 Task: Check a repository's "GitHub Discussions" for community conversations.
Action: Mouse moved to (898, 62)
Screenshot: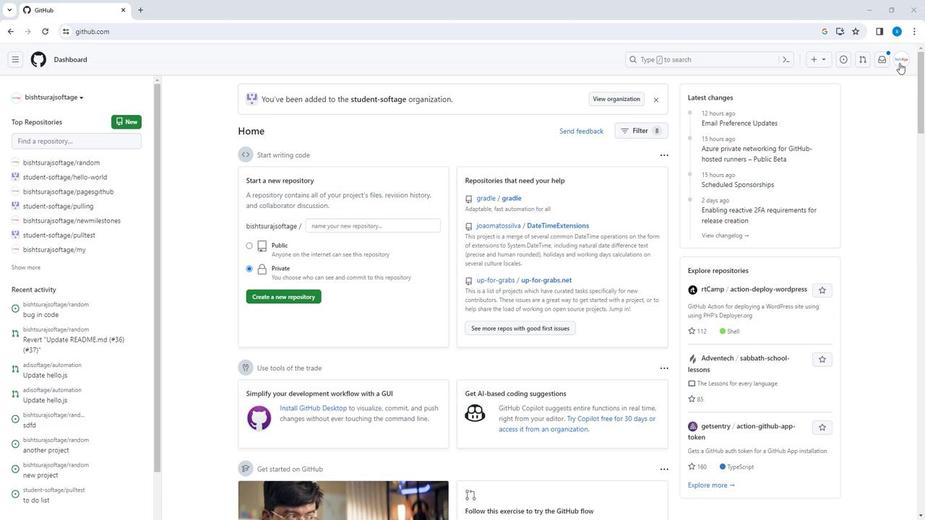 
Action: Mouse pressed left at (898, 62)
Screenshot: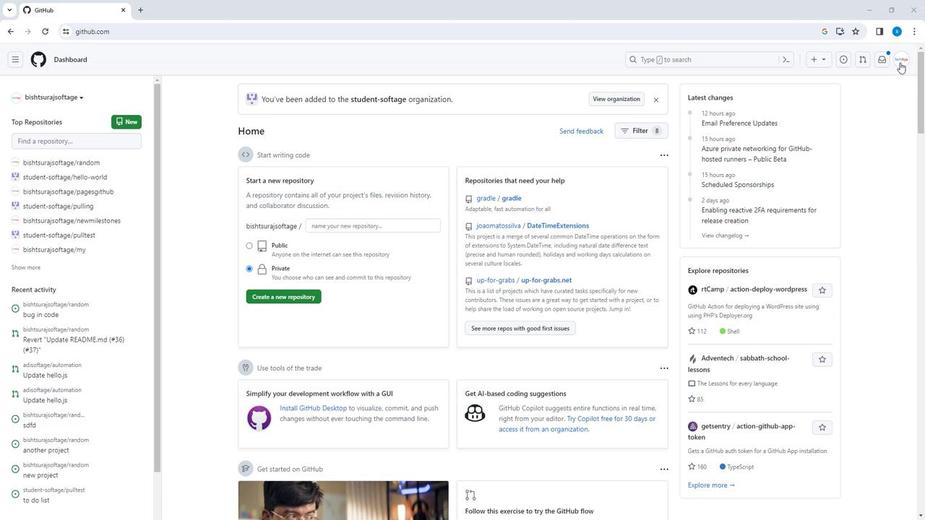 
Action: Mouse moved to (853, 135)
Screenshot: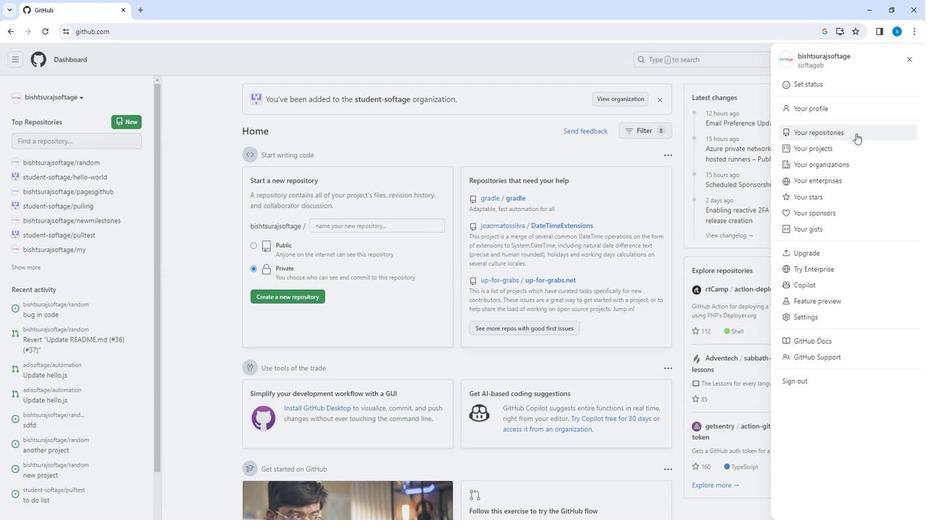 
Action: Mouse pressed left at (853, 135)
Screenshot: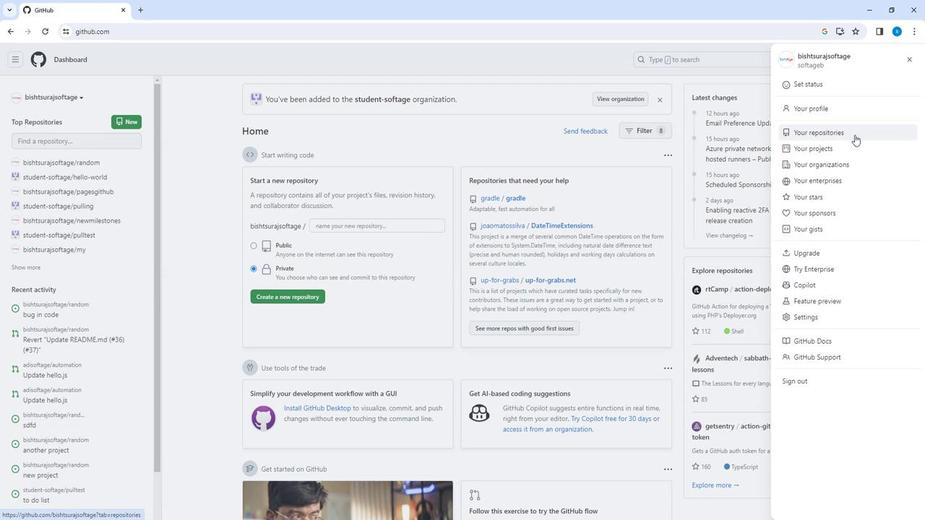 
Action: Mouse moved to (329, 210)
Screenshot: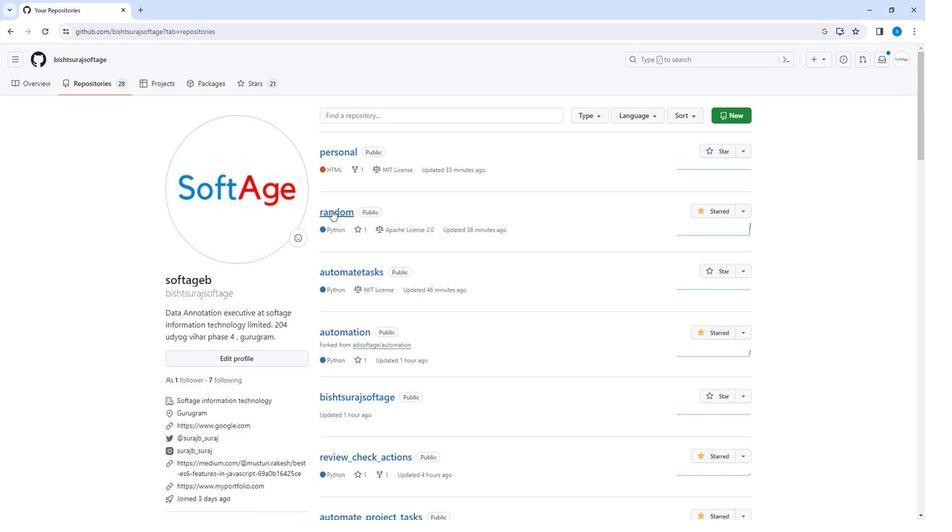 
Action: Mouse pressed left at (329, 210)
Screenshot: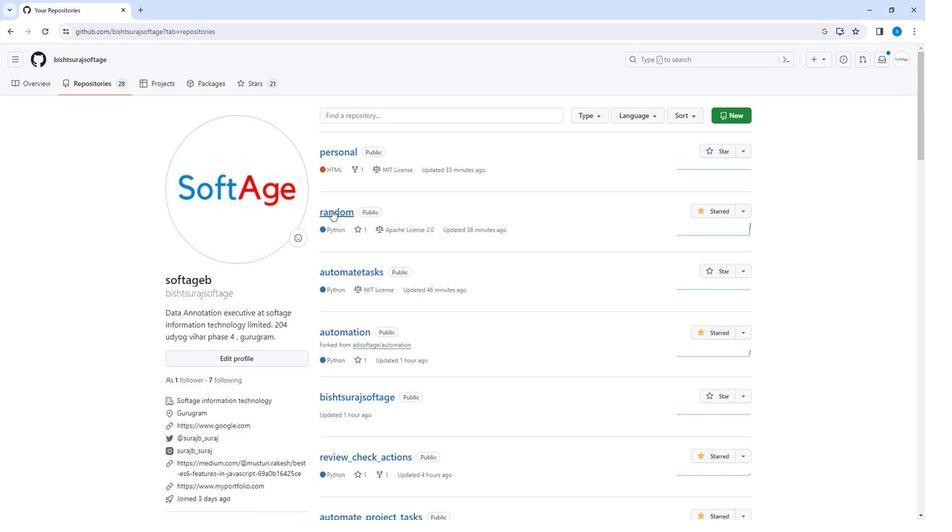 
Action: Mouse moved to (201, 89)
Screenshot: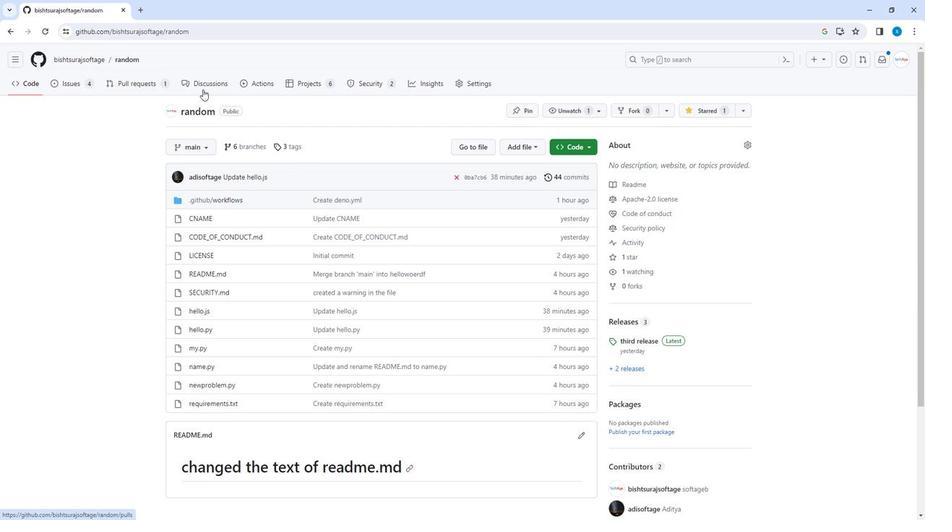 
Action: Mouse pressed left at (201, 89)
Screenshot: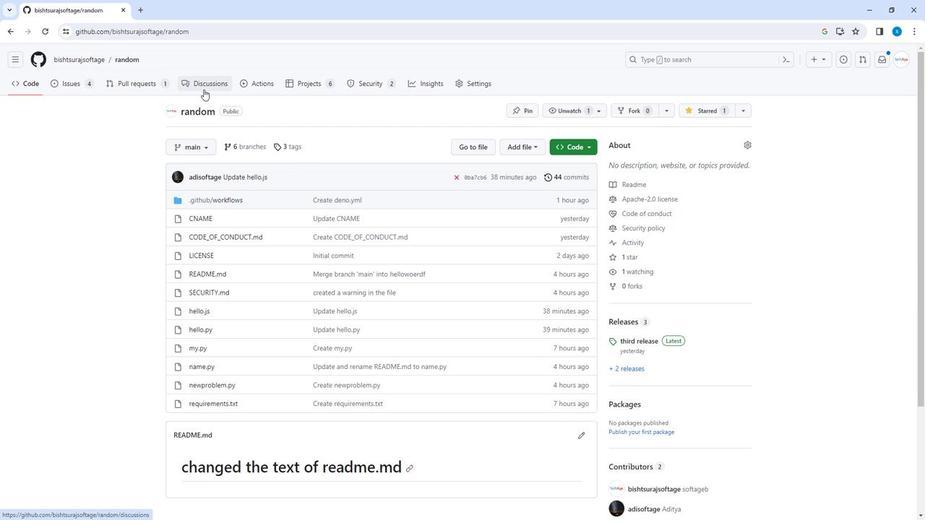 
Action: Mouse moved to (422, 252)
Screenshot: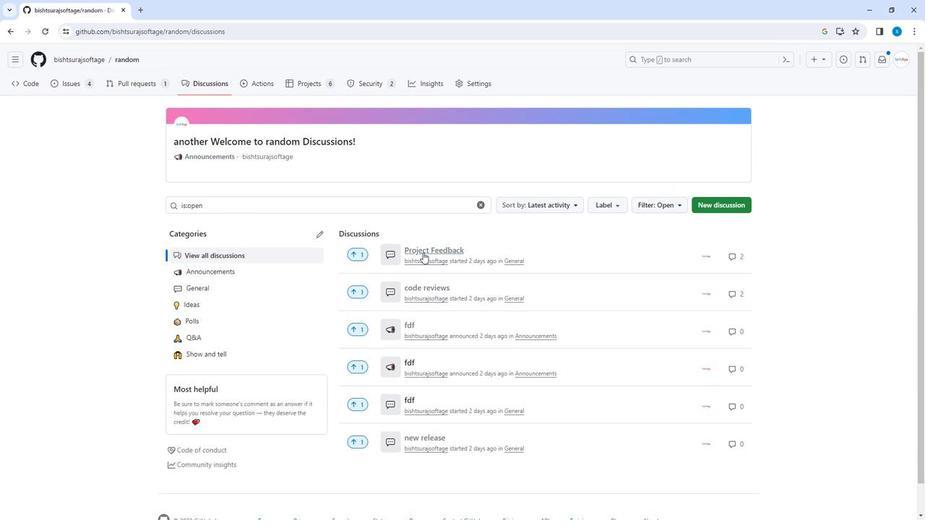 
Action: Mouse pressed left at (422, 252)
Screenshot: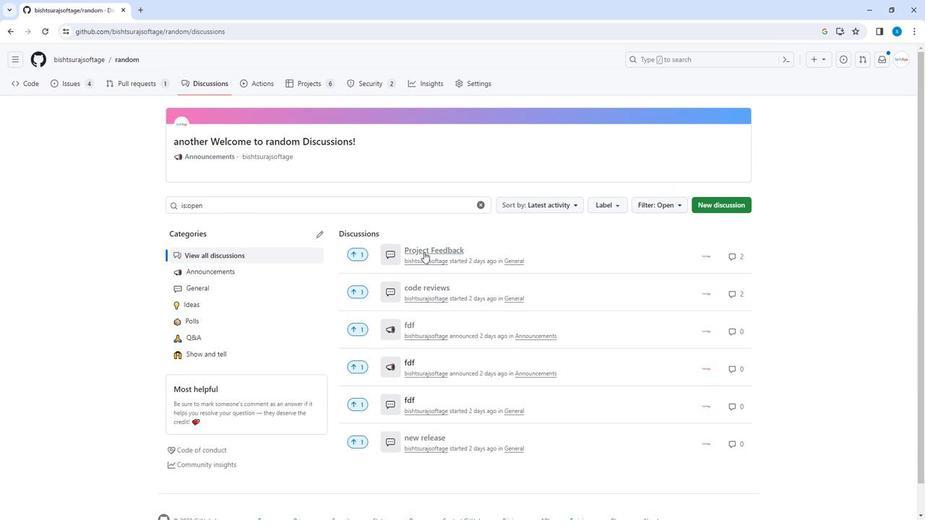 
Action: Mouse moved to (402, 266)
Screenshot: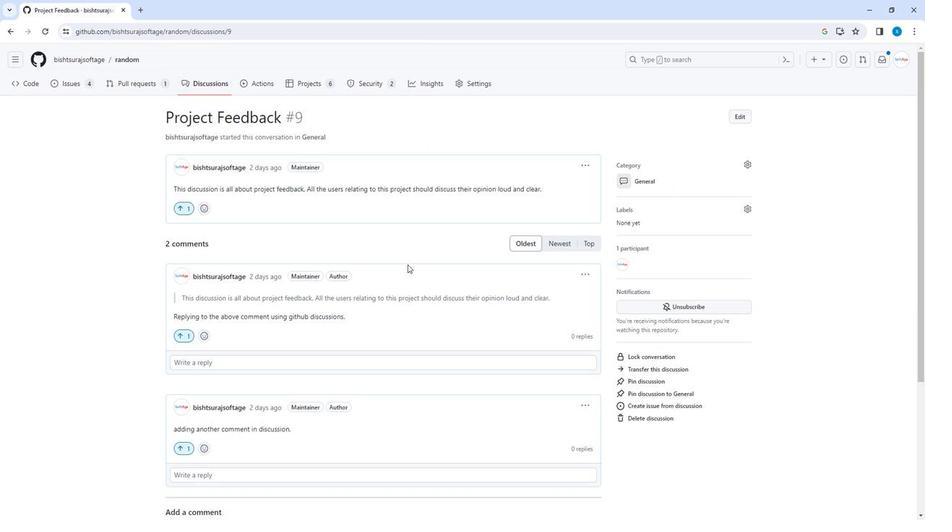 
Action: Mouse scrolled (402, 265) with delta (0, 0)
Screenshot: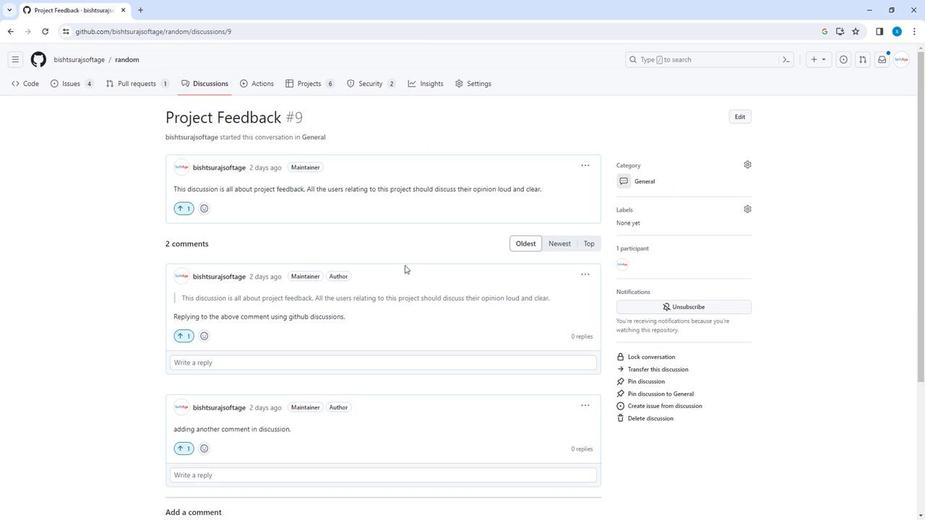 
Action: Mouse scrolled (402, 265) with delta (0, 0)
Screenshot: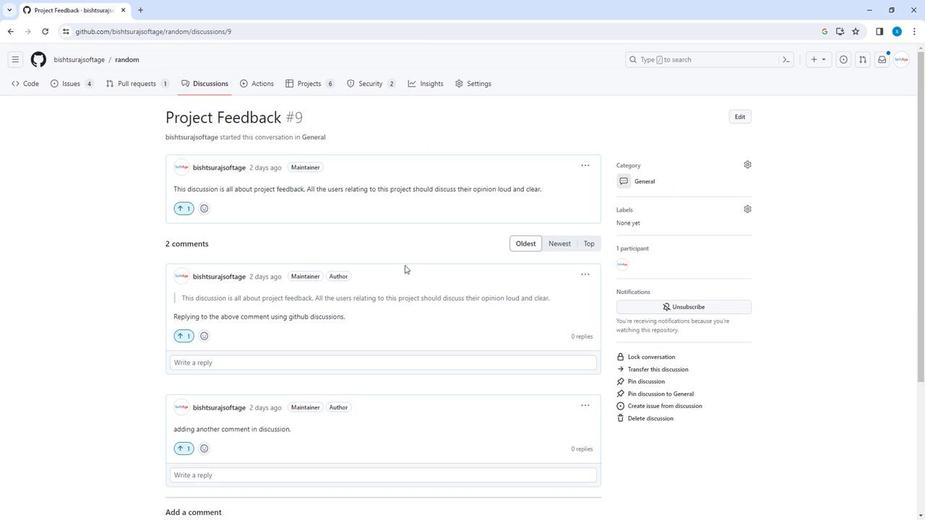 
Action: Mouse scrolled (402, 265) with delta (0, 0)
Screenshot: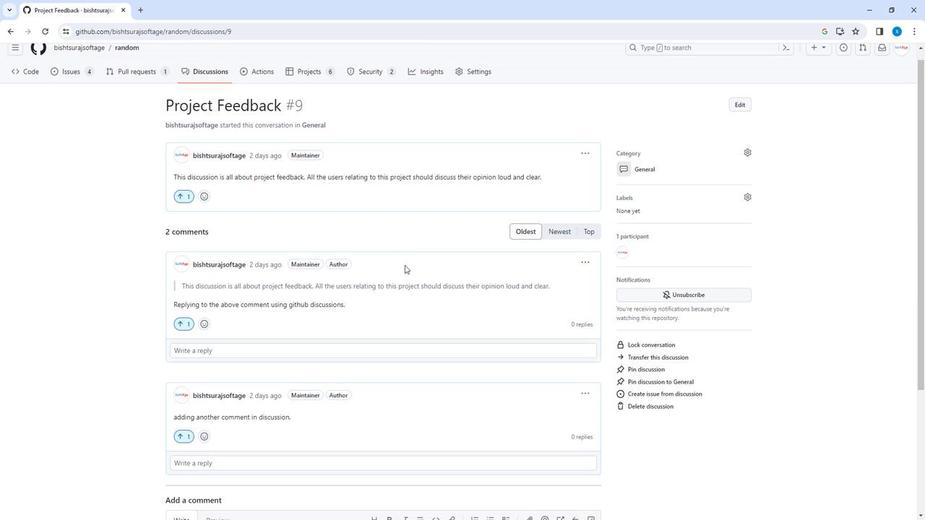 
Action: Mouse scrolled (402, 265) with delta (0, 0)
Screenshot: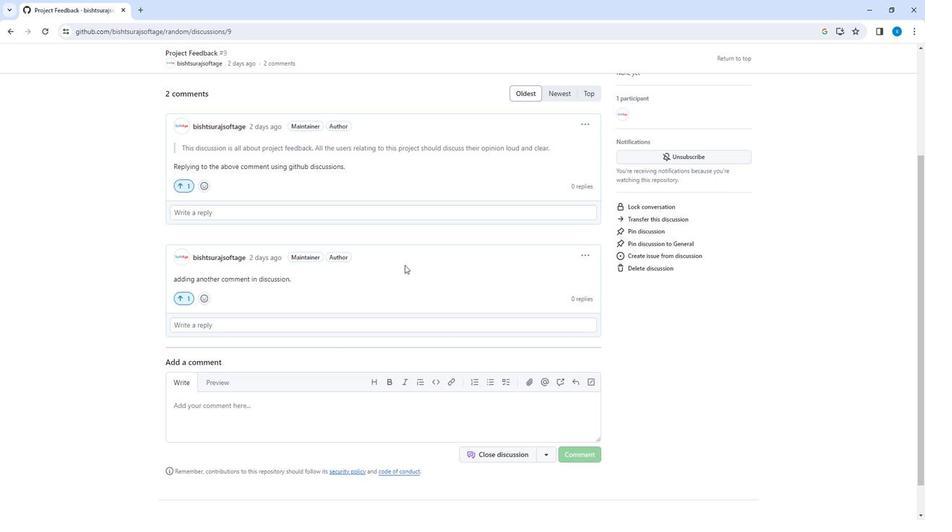 
Action: Mouse scrolled (402, 265) with delta (0, 0)
Screenshot: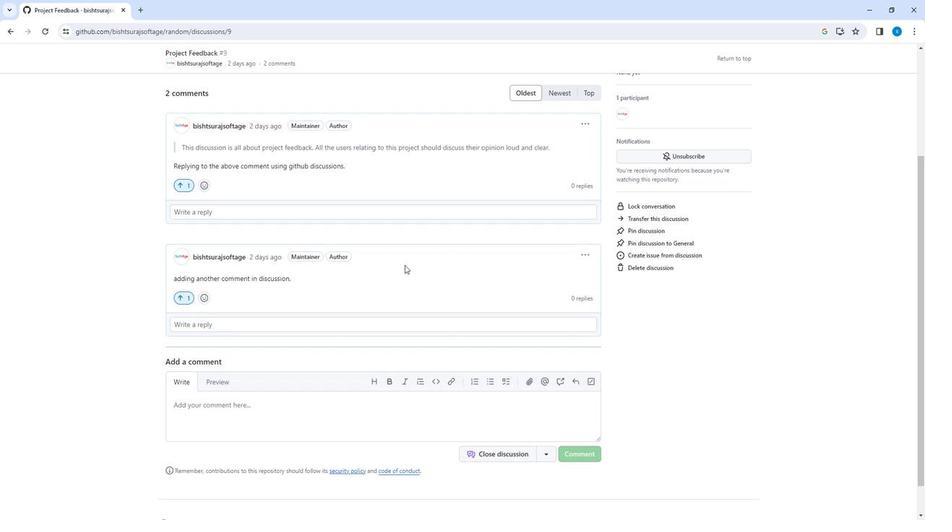 
Action: Mouse scrolled (402, 265) with delta (0, 0)
Screenshot: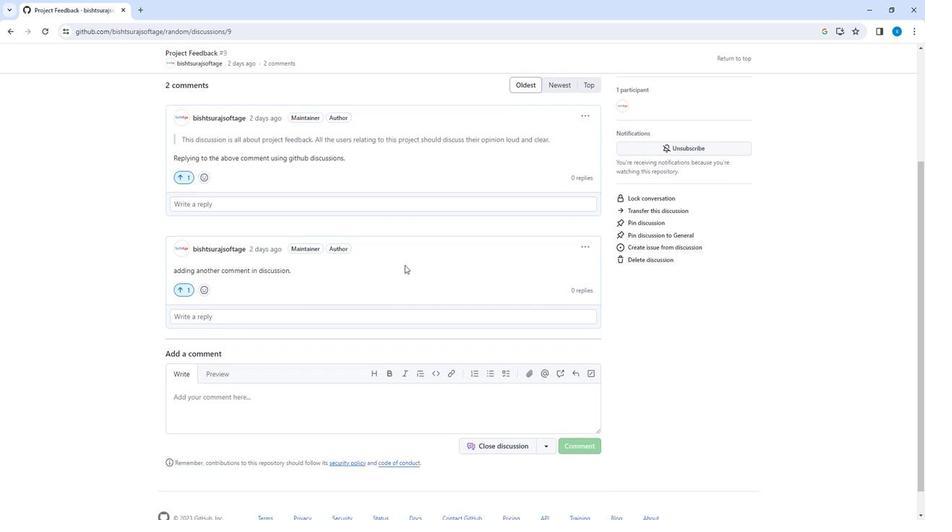 
Action: Mouse scrolled (402, 265) with delta (0, 0)
Screenshot: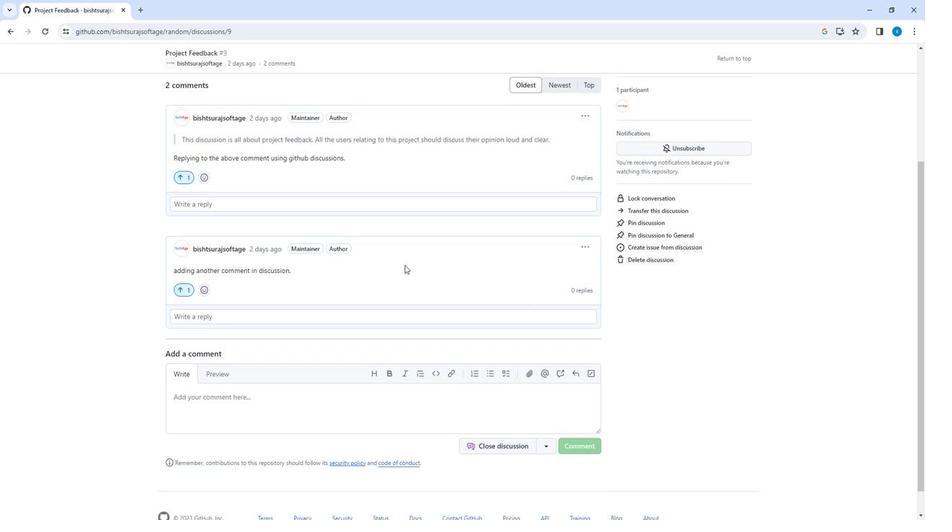 
Action: Mouse scrolled (402, 266) with delta (0, 0)
Screenshot: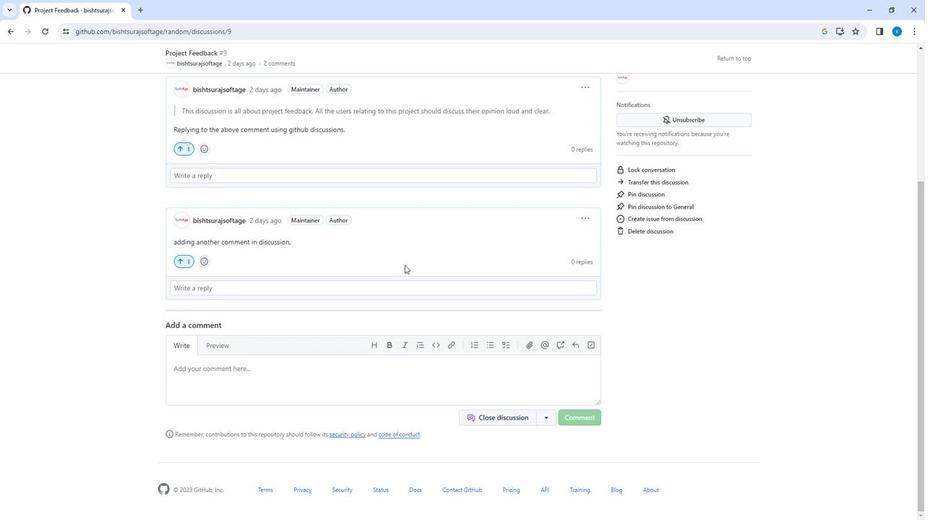 
Action: Mouse scrolled (402, 266) with delta (0, 0)
Screenshot: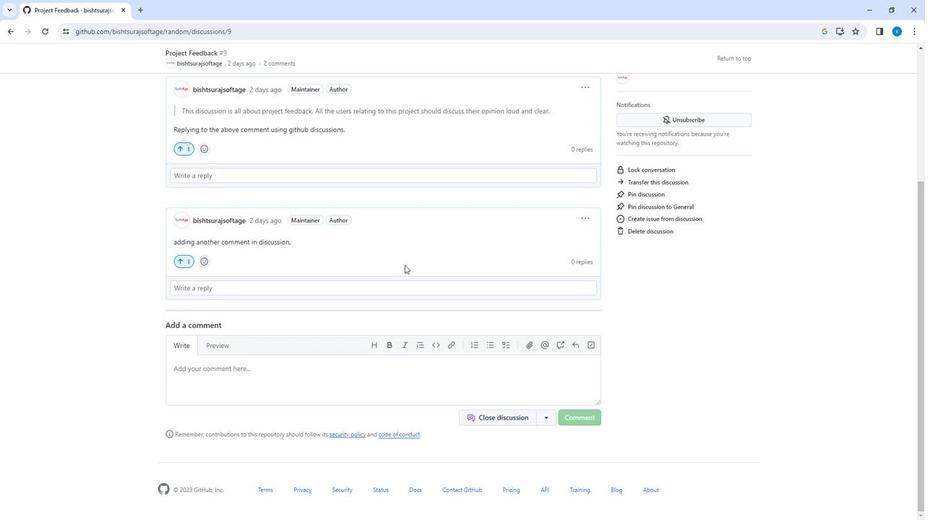 
Action: Mouse scrolled (402, 266) with delta (0, 0)
Screenshot: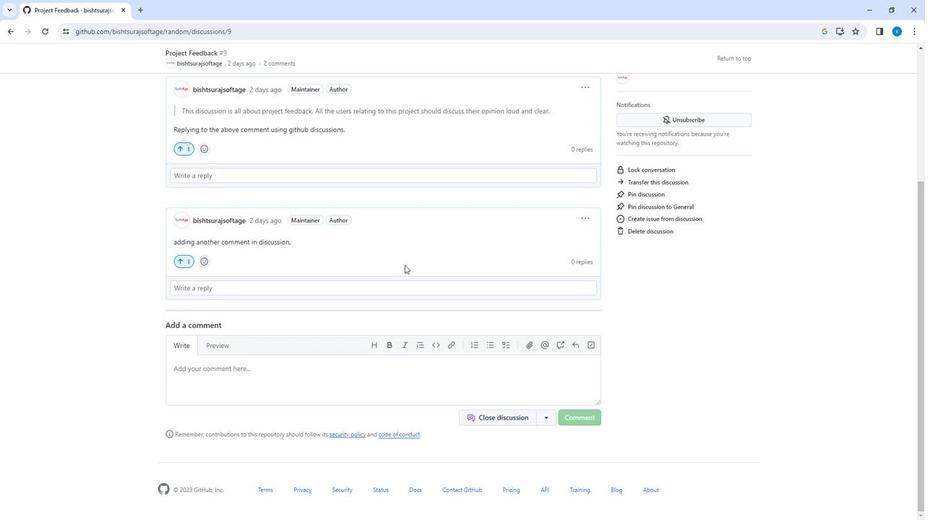 
Action: Mouse scrolled (402, 266) with delta (0, 0)
Screenshot: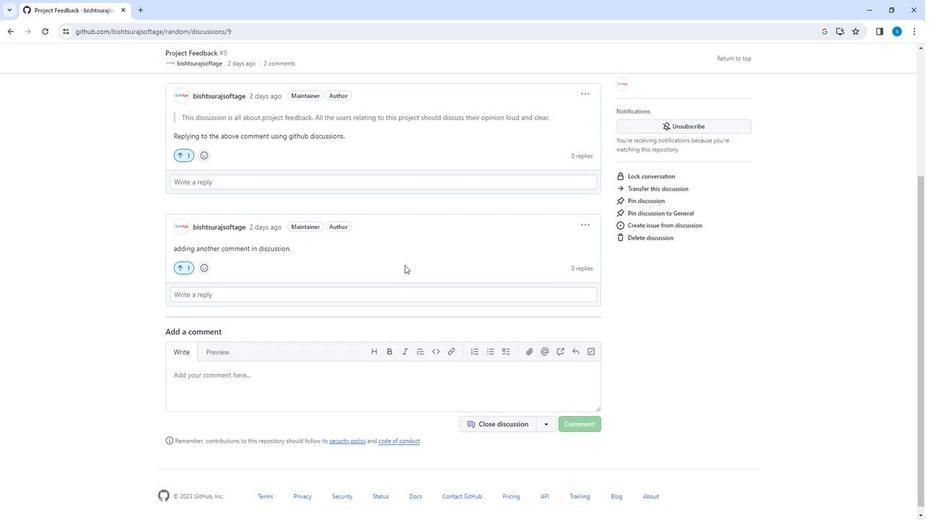 
Action: Mouse scrolled (402, 266) with delta (0, 0)
Screenshot: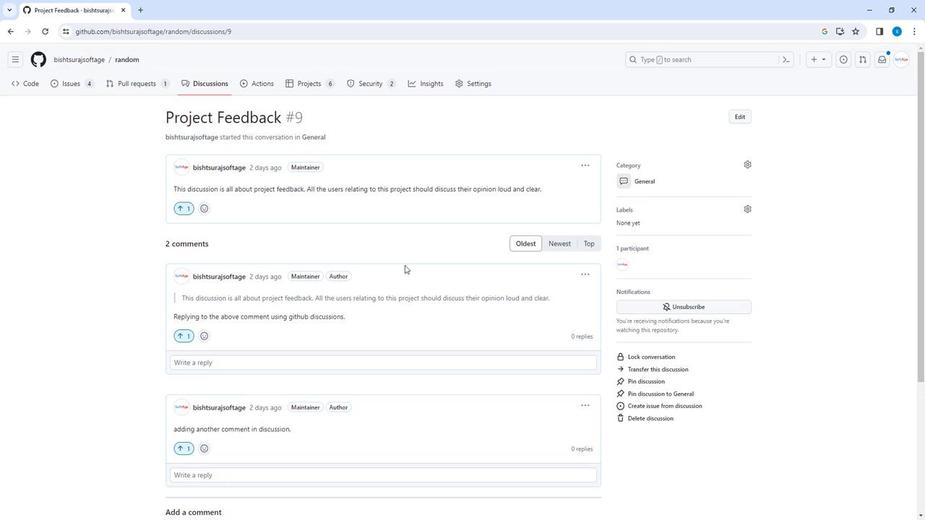 
Action: Mouse scrolled (402, 266) with delta (0, 0)
Screenshot: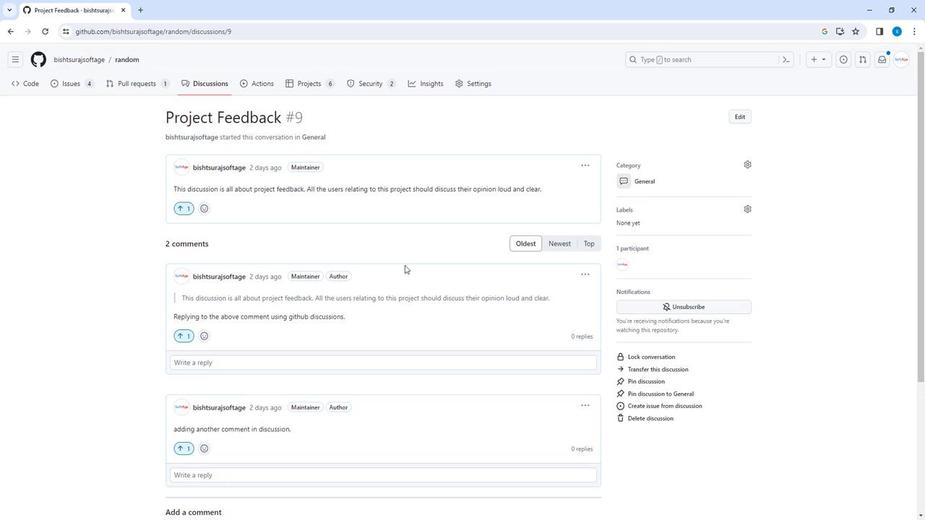 
Action: Mouse scrolled (402, 266) with delta (0, 0)
Screenshot: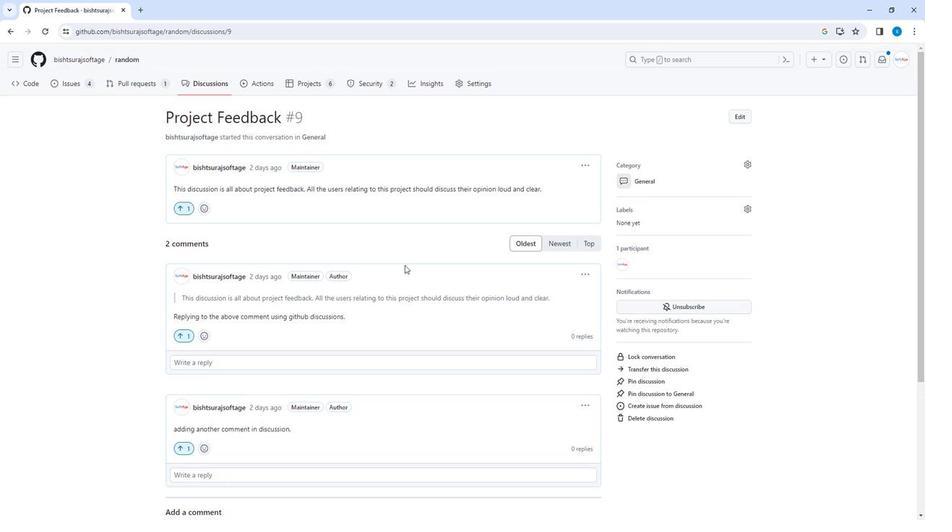 
